 Task: Get directions from Grand Teton National Park, Wyoming, United States to White Sands National Park, New Mexico, United States and reverse  starting point and destination and check the driving options
Action: Mouse moved to (378, 598)
Screenshot: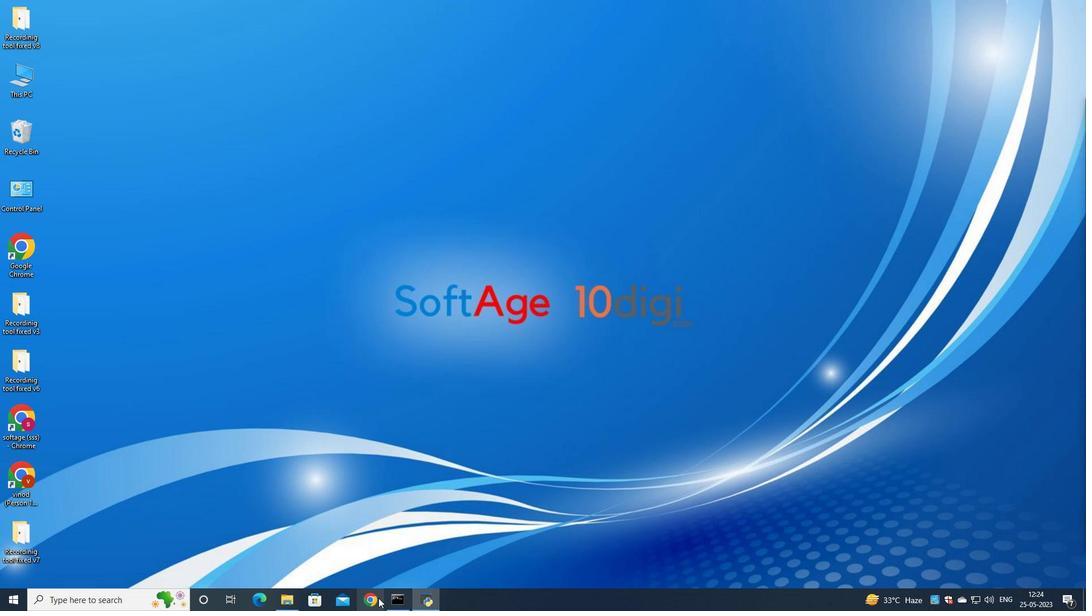 
Action: Mouse pressed left at (378, 598)
Screenshot: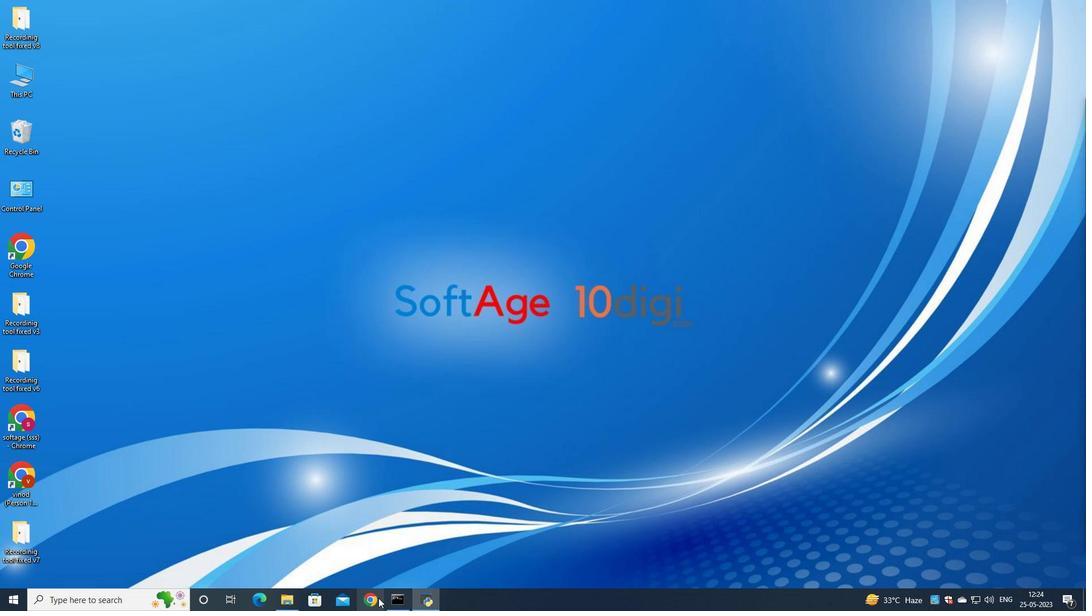 
Action: Mouse moved to (501, 367)
Screenshot: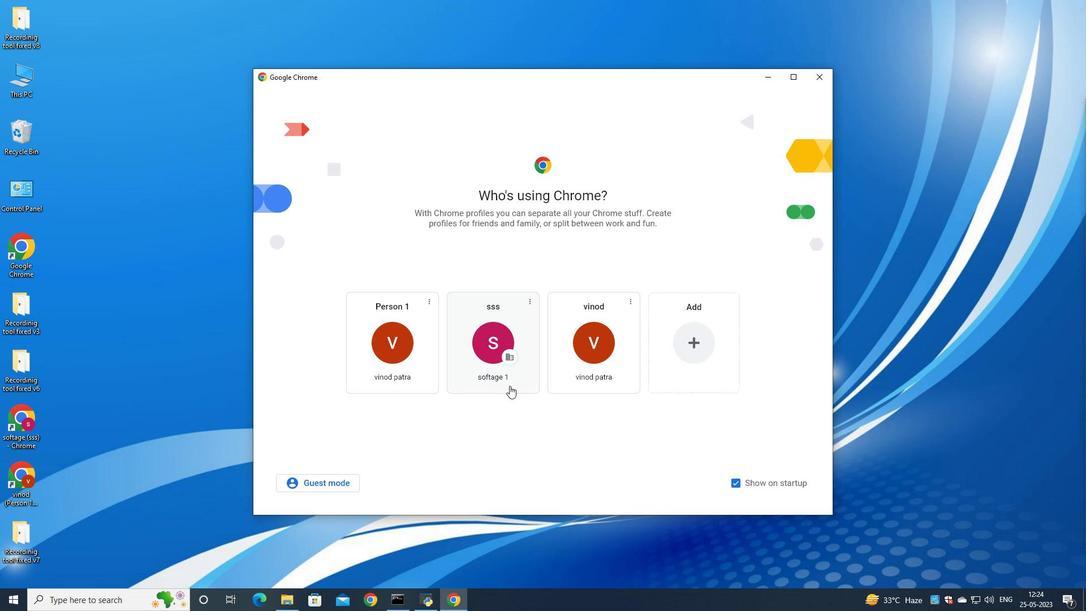 
Action: Mouse pressed left at (501, 367)
Screenshot: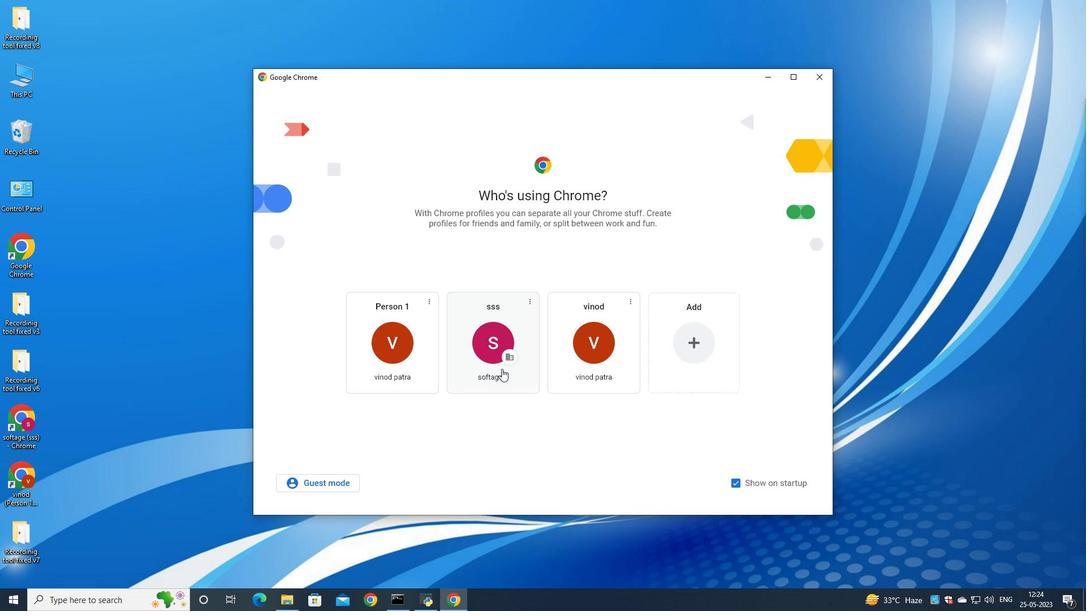 
Action: Mouse moved to (1042, 63)
Screenshot: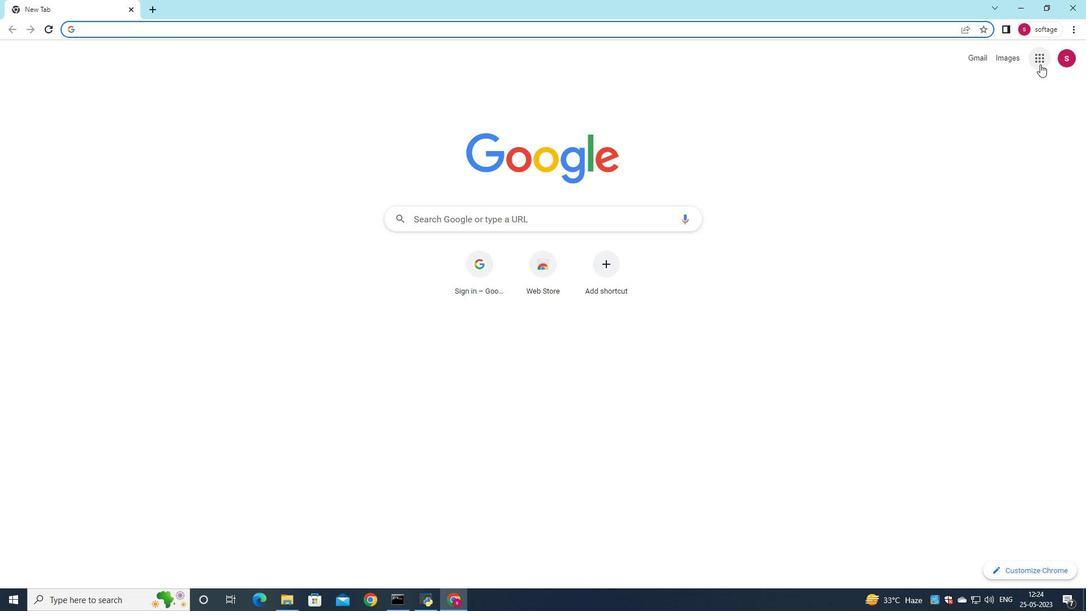 
Action: Mouse pressed left at (1042, 63)
Screenshot: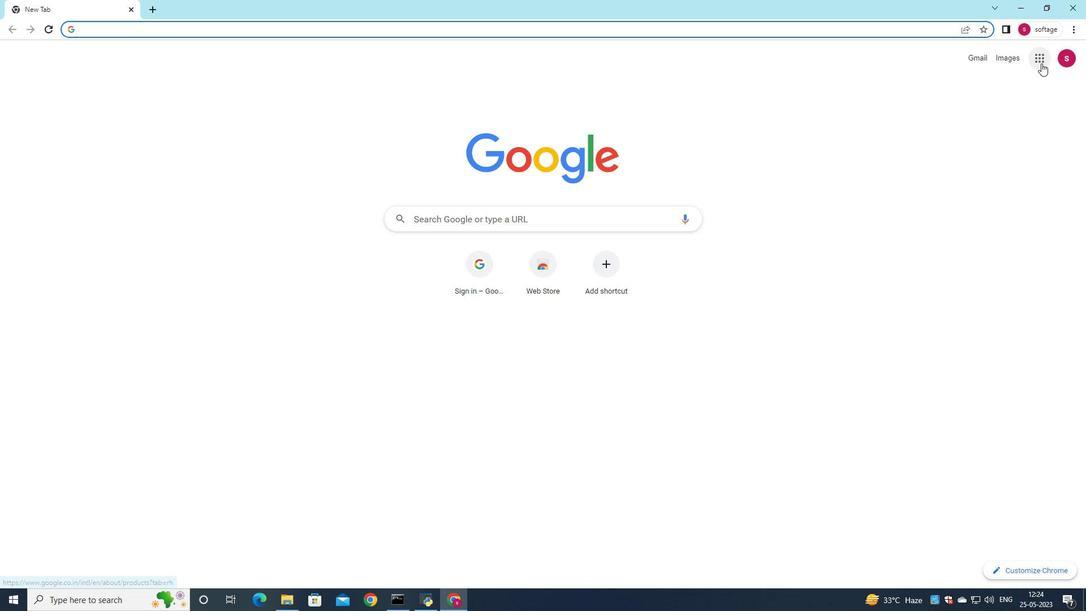 
Action: Mouse moved to (990, 219)
Screenshot: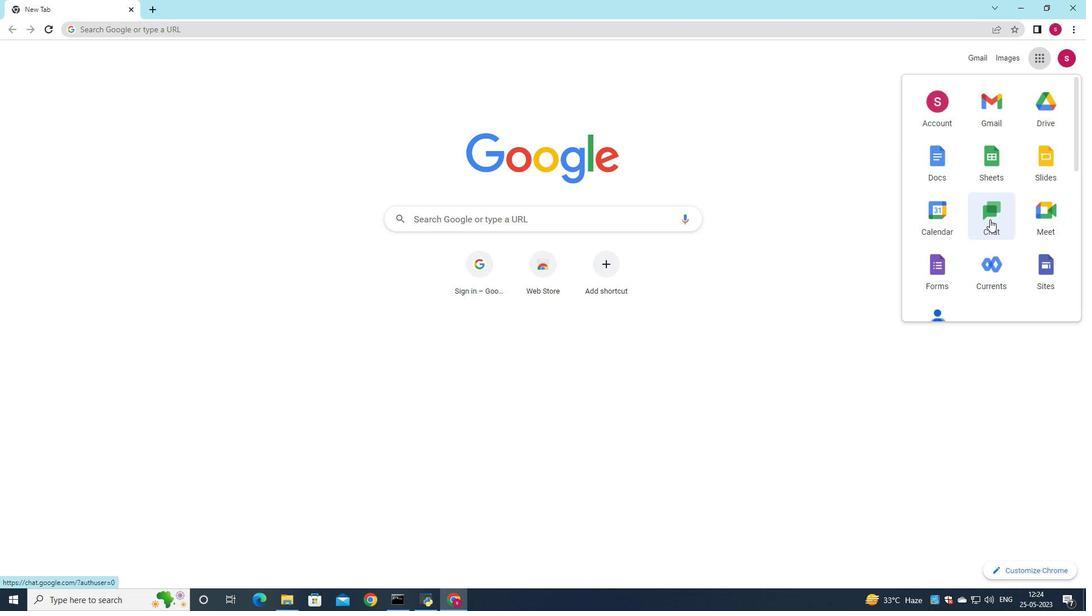 
Action: Mouse scrolled (990, 219) with delta (0, 0)
Screenshot: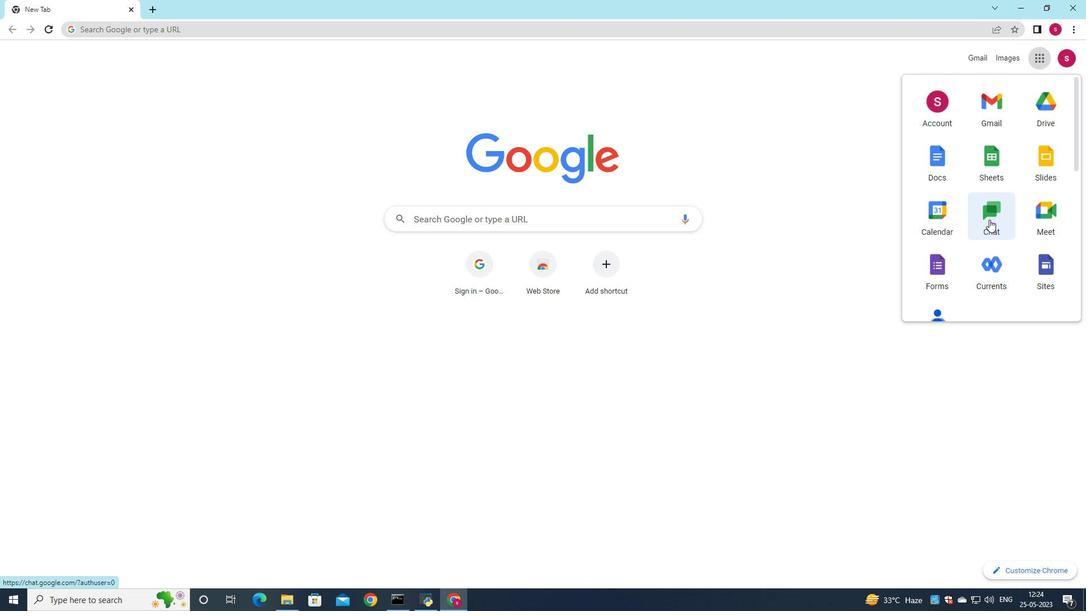 
Action: Mouse scrolled (990, 219) with delta (0, 0)
Screenshot: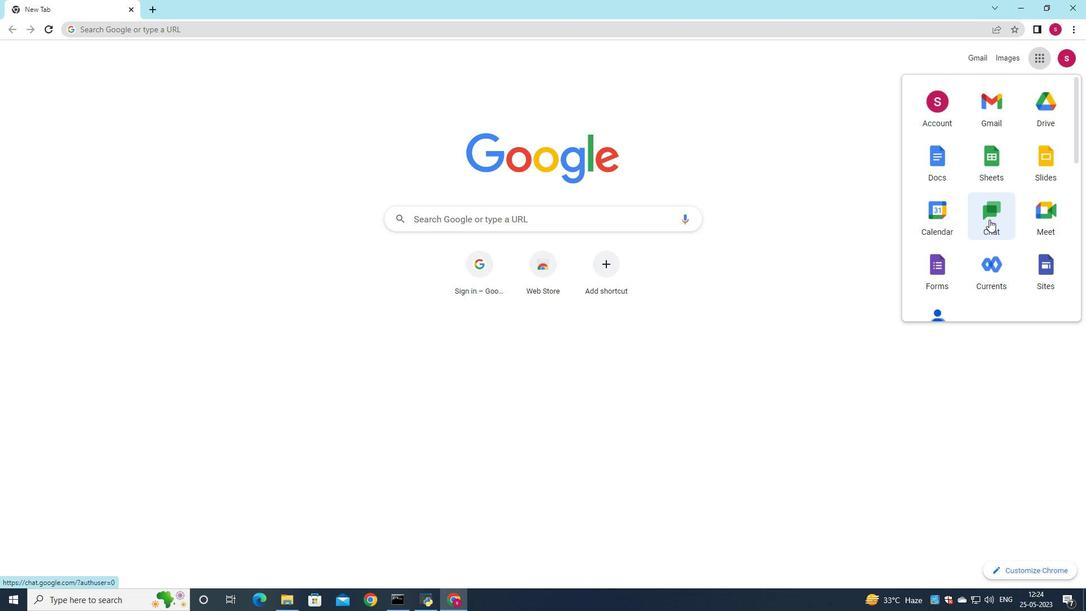 
Action: Mouse scrolled (990, 219) with delta (0, 0)
Screenshot: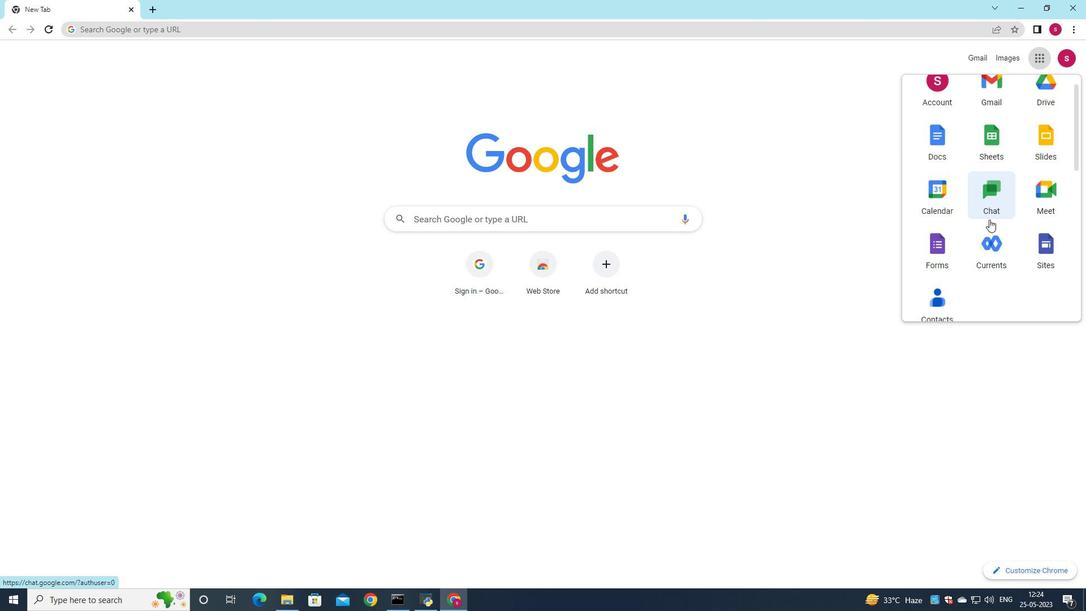 
Action: Mouse moved to (1035, 216)
Screenshot: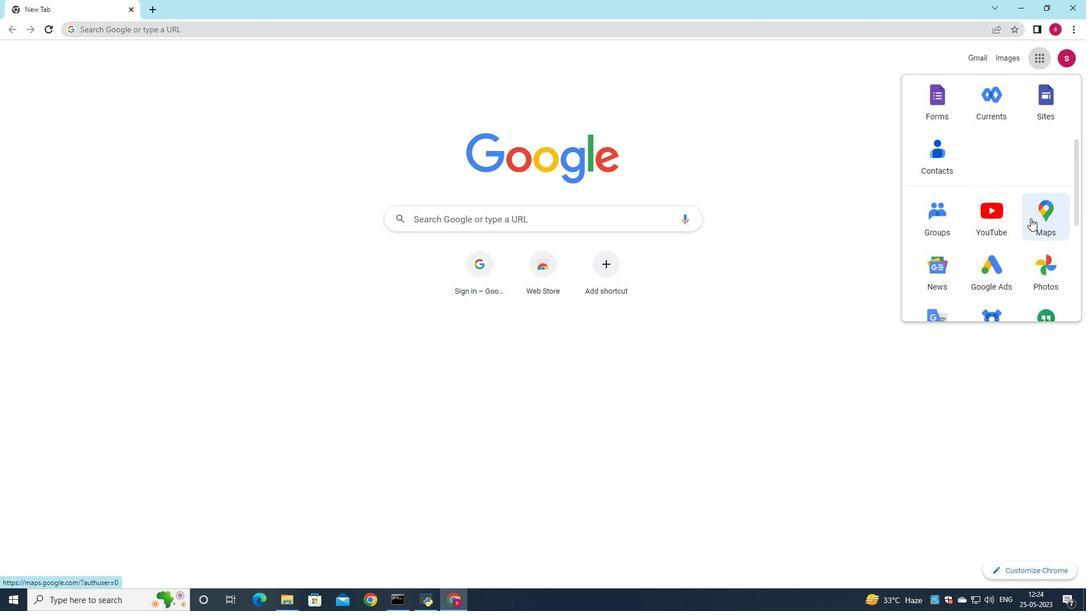
Action: Mouse pressed left at (1035, 216)
Screenshot: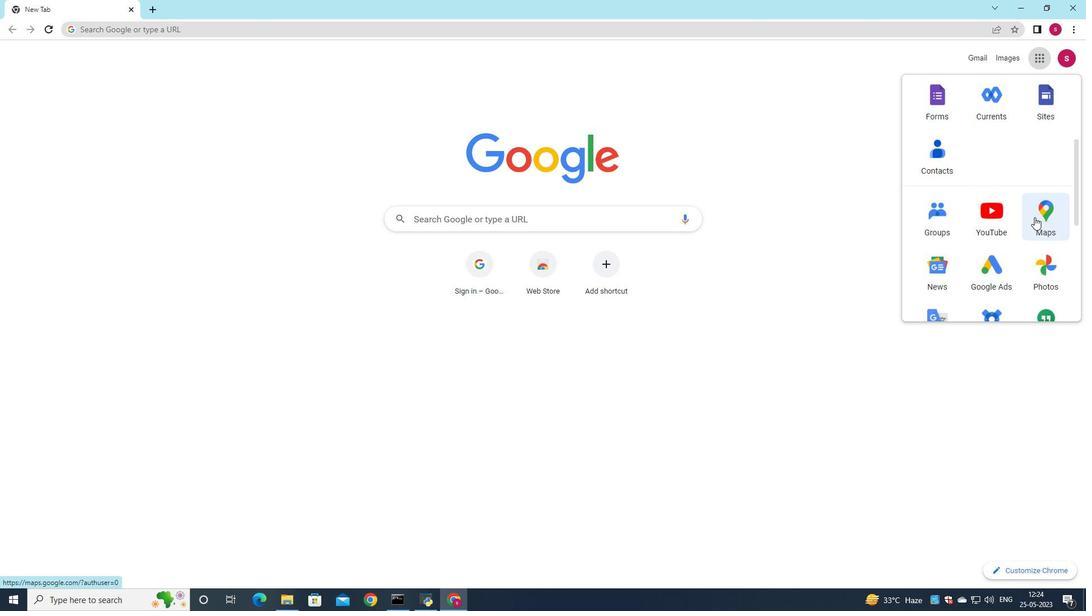 
Action: Mouse moved to (253, 61)
Screenshot: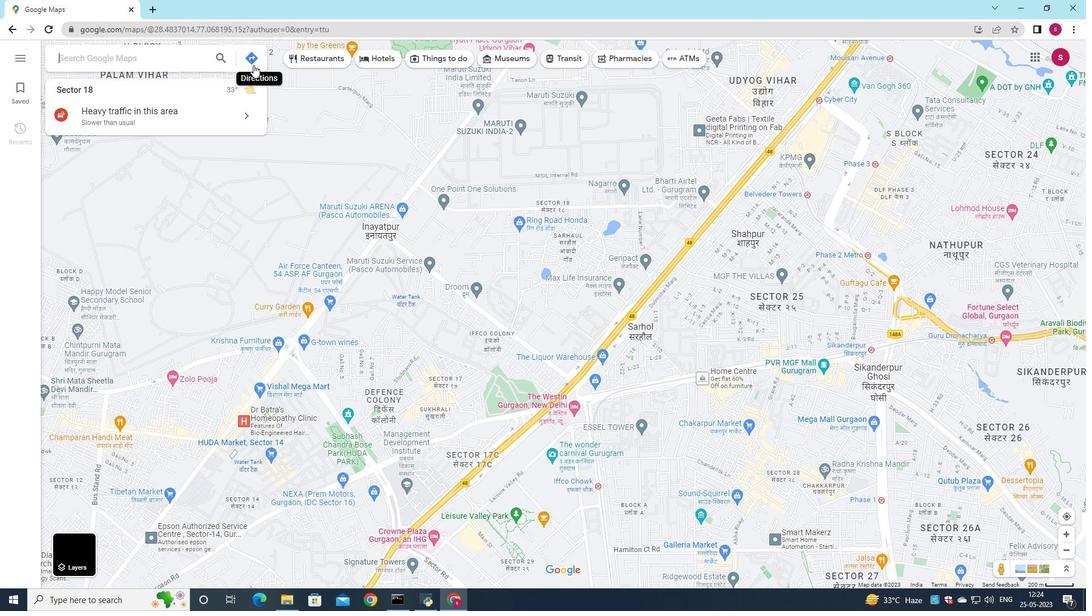
Action: Mouse pressed left at (253, 61)
Screenshot: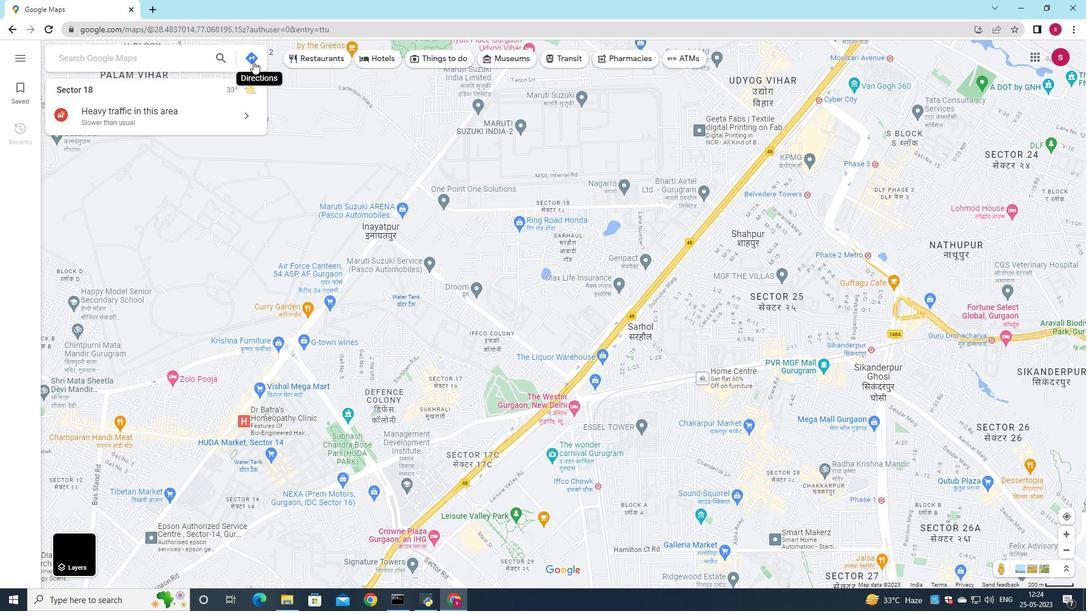 
Action: Mouse moved to (266, 122)
Screenshot: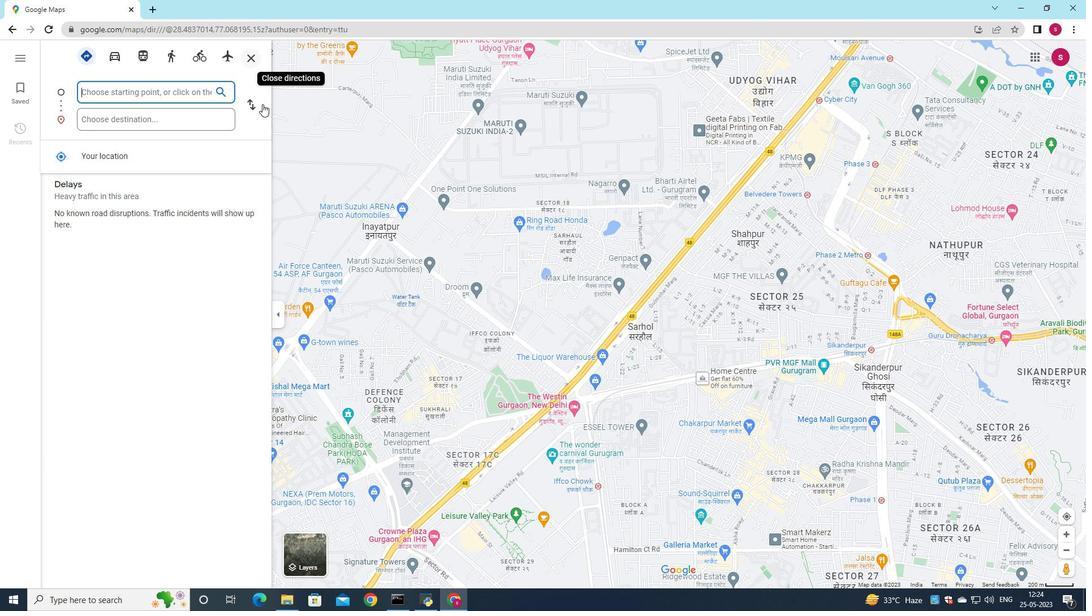
Action: Key pressed <Key.shift><Key.shift><Key.shift><Key.shift>grand<Key.space><Key.shift>Teton<Key.space><Key.shift>National<Key.space><Key.shift><Key.shift><Key.shift><Key.shift><Key.shift><Key.shift><Key.shift><Key.shift><Key.shift><Key.shift><Key.shift><Key.shift><Key.shift><Key.shift><Key.shift><Key.shift><Key.shift><Key.shift><Key.shift><Key.shift>park,<Key.shift>Wyoming,<Key.shift><Key.shift><Key.shift>united<Key.space><Key.shift>States
Screenshot: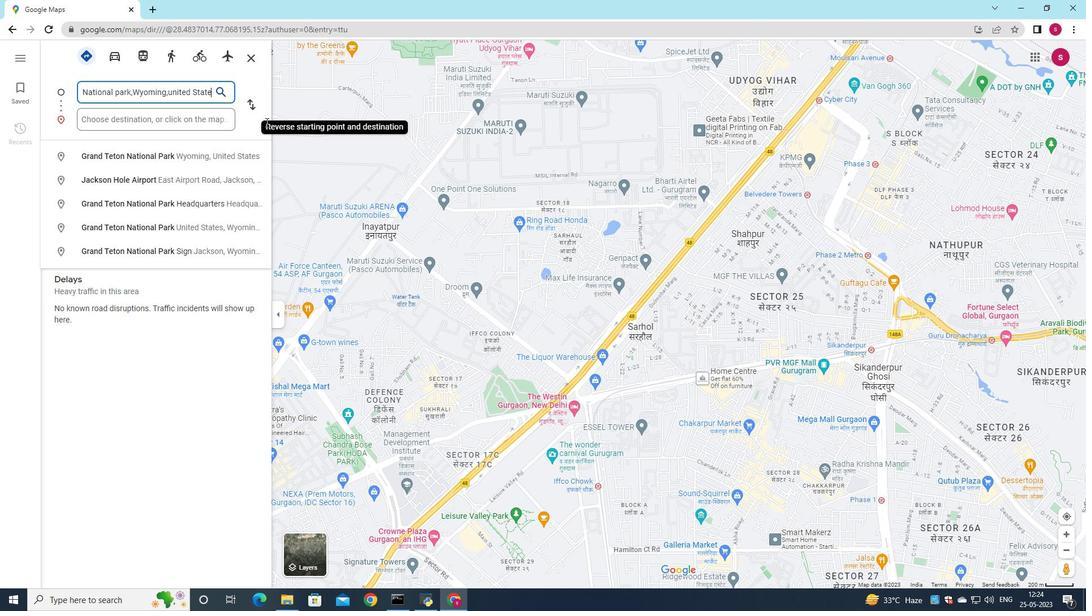 
Action: Mouse moved to (215, 123)
Screenshot: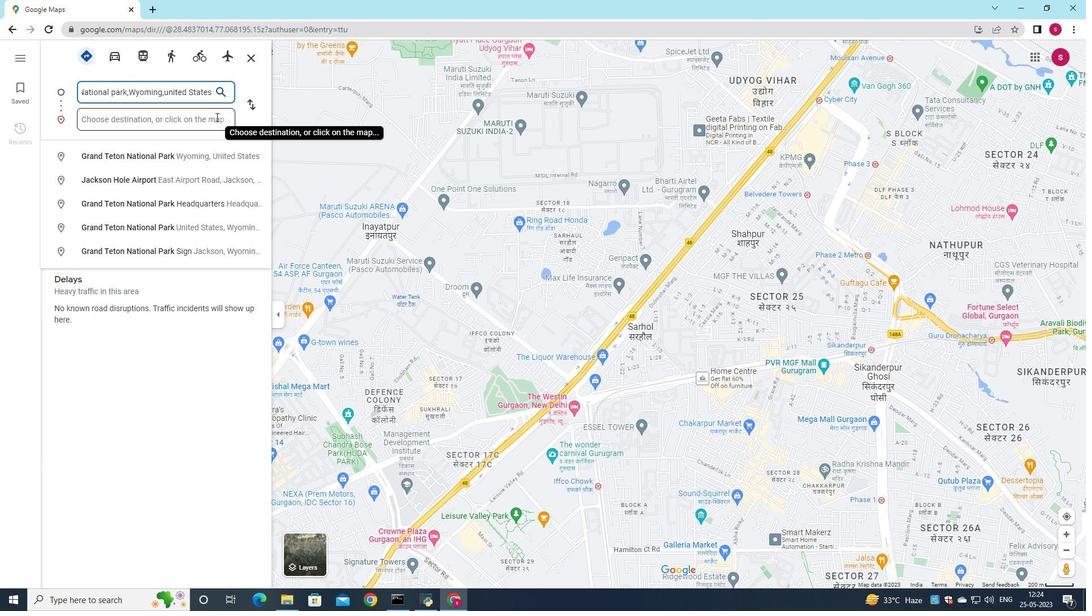
Action: Mouse pressed left at (215, 123)
Screenshot: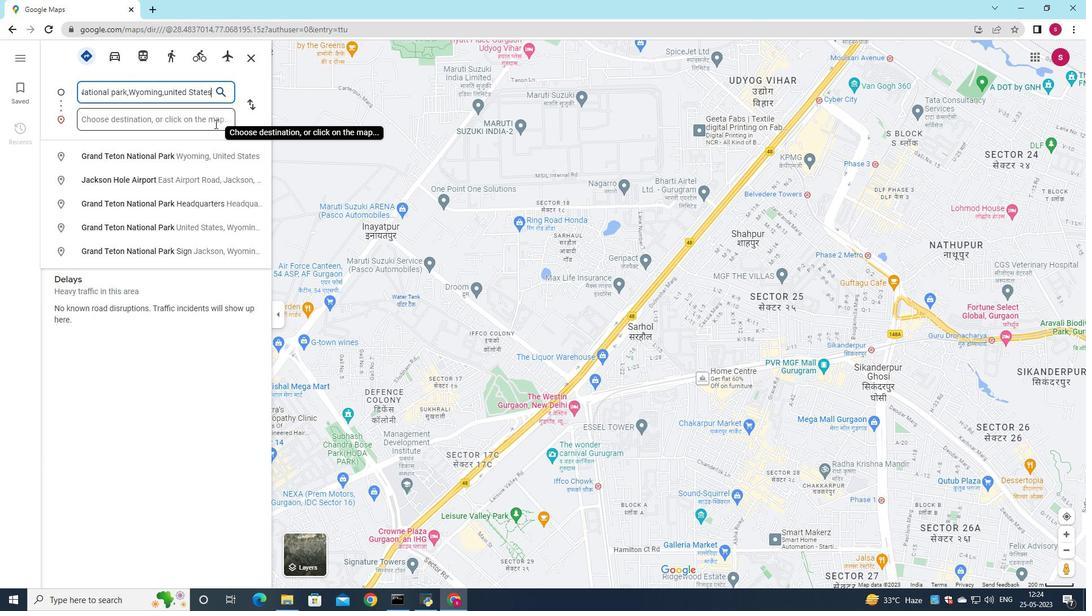 
Action: Key pressed <Key.shift>E<Key.backspace><Key.shift>White<Key.space><Key.shift><Key.shift><Key.shift><Key.shift><Key.shift><Key.shift><Key.shift><Key.shift><Key.shift><Key.shift><Key.shift><Key.shift><Key.shift><Key.shift><Key.shift><Key.shift><Key.shift><Key.shift><Key.shift><Key.shift><Key.shift><Key.shift><Key.shift><Key.shift><Key.shift><Key.shift><Key.shift><Key.shift><Key.shift><Key.shift><Key.shift><Key.shift><Key.shift><Key.shift><Key.shift><Key.shift><Key.shift><Key.shift><Key.shift><Key.shift><Key.shift><Key.shift><Key.shift><Key.shift><Key.shift><Key.shift><Key.shift><Key.shift><Key.shift><Key.shift><Key.shift><Key.shift><Key.shift><Key.shift><Key.shift><Key.shift><Key.shift><Key.shift><Key.shift><Key.shift><Key.shift><Key.shift><Key.shift><Key.shift><Key.shift><Key.shift><Key.shift><Key.shift><Key.shift><Key.shift><Key.shift><Key.shift><Key.shift><Key.shift><Key.shift><Key.shift><Key.shift><Key.shift><Key.shift><Key.shift><Key.shift><Key.shift><Key.shift><Key.shift><Key.shift><Key.shift><Key.shift>sands<Key.space><Key.shift>National<Key.space><Key.shift>Park,<Key.shift>New<Key.space><Key.shift>Mexico,<Key.shift><Key.shift><Key.shift>United<Key.space><Key.shift>States
Screenshot: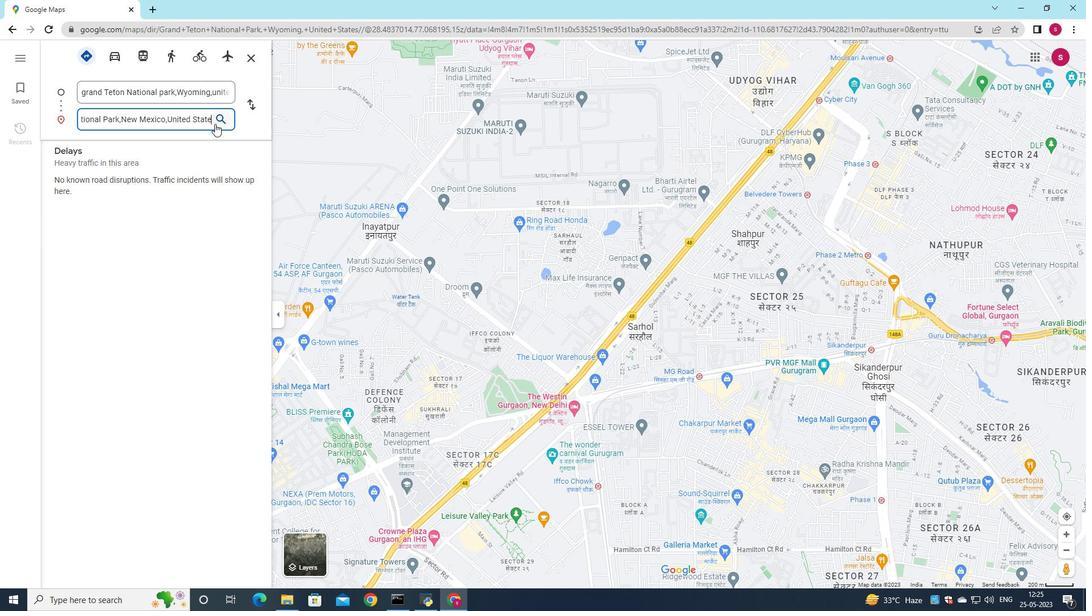 
Action: Mouse moved to (227, 121)
Screenshot: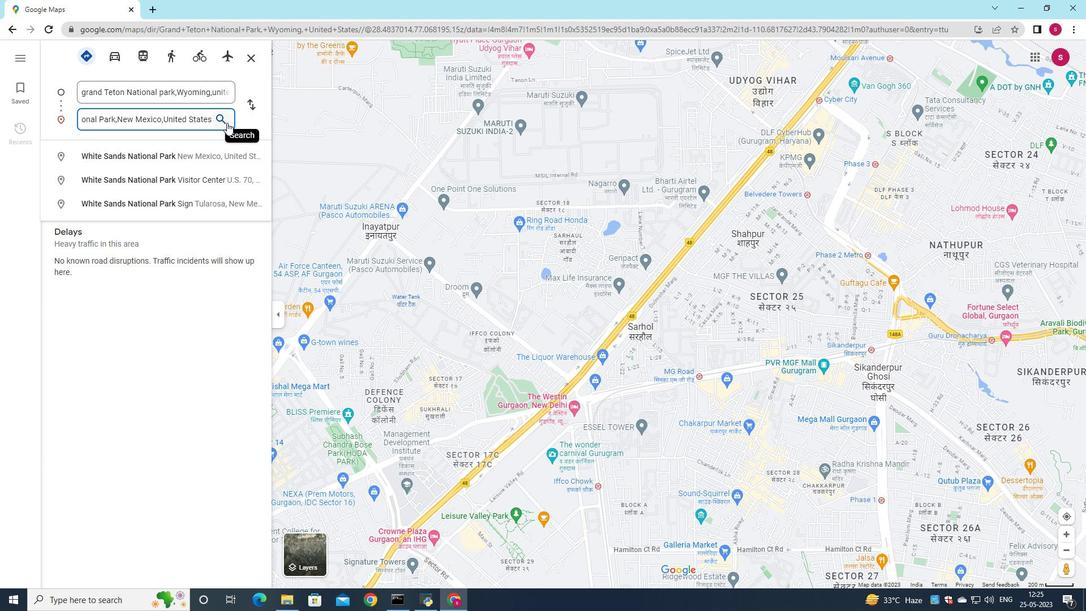 
Action: Mouse pressed left at (227, 121)
Screenshot: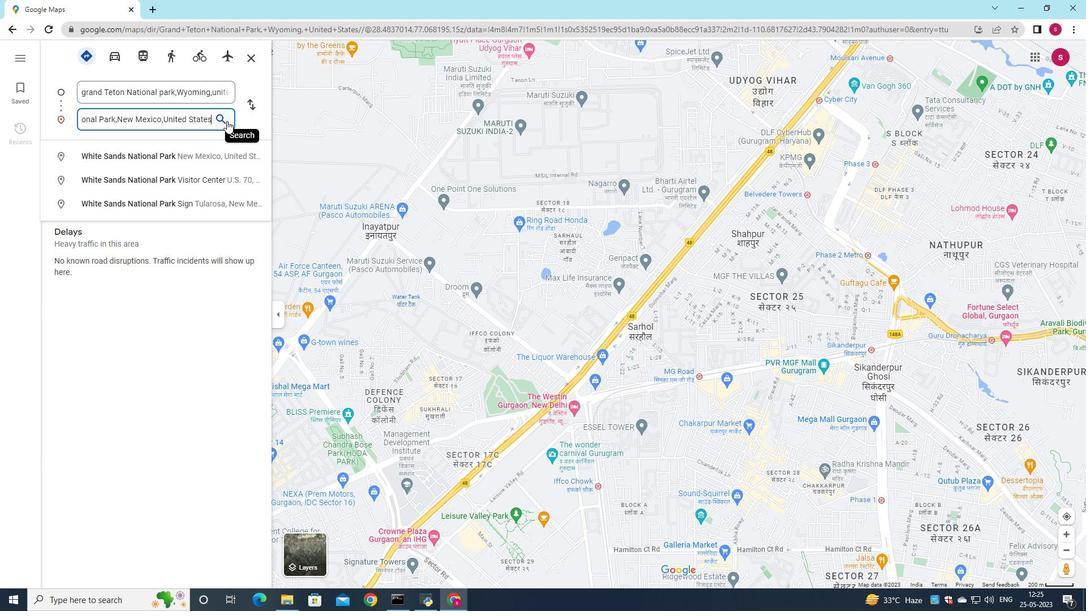 
Action: Mouse moved to (247, 105)
Screenshot: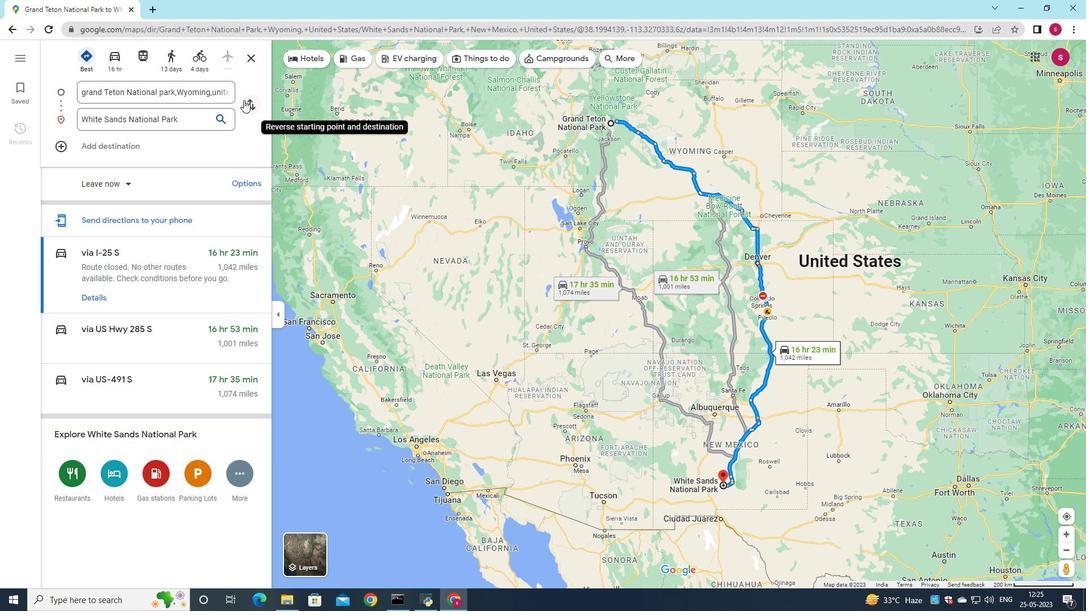 
Action: Mouse pressed left at (247, 105)
Screenshot: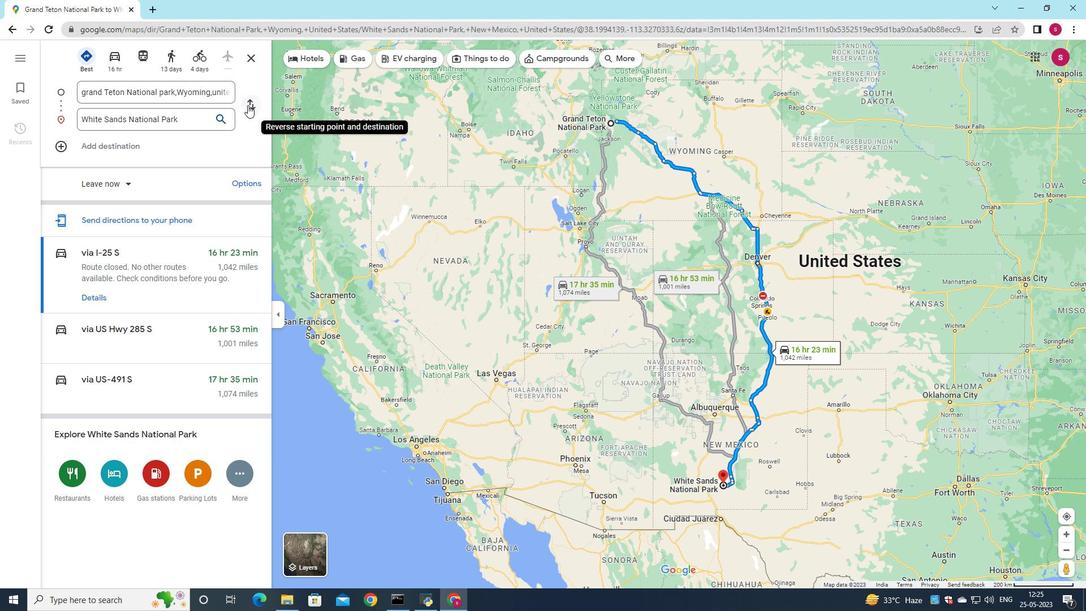 
Action: Mouse moved to (118, 58)
Screenshot: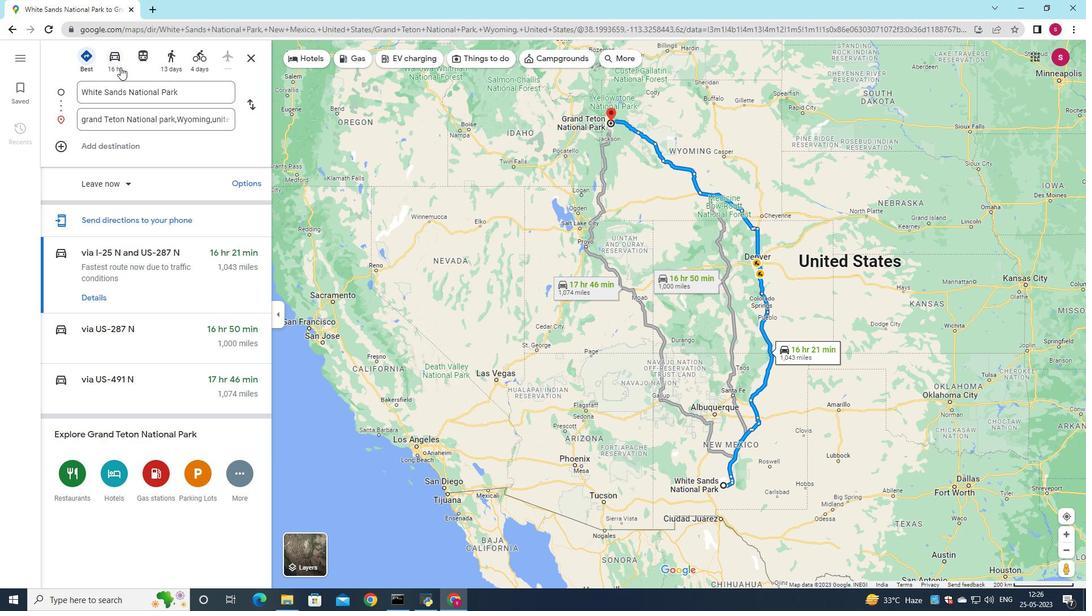 
Action: Mouse pressed left at (118, 58)
Screenshot: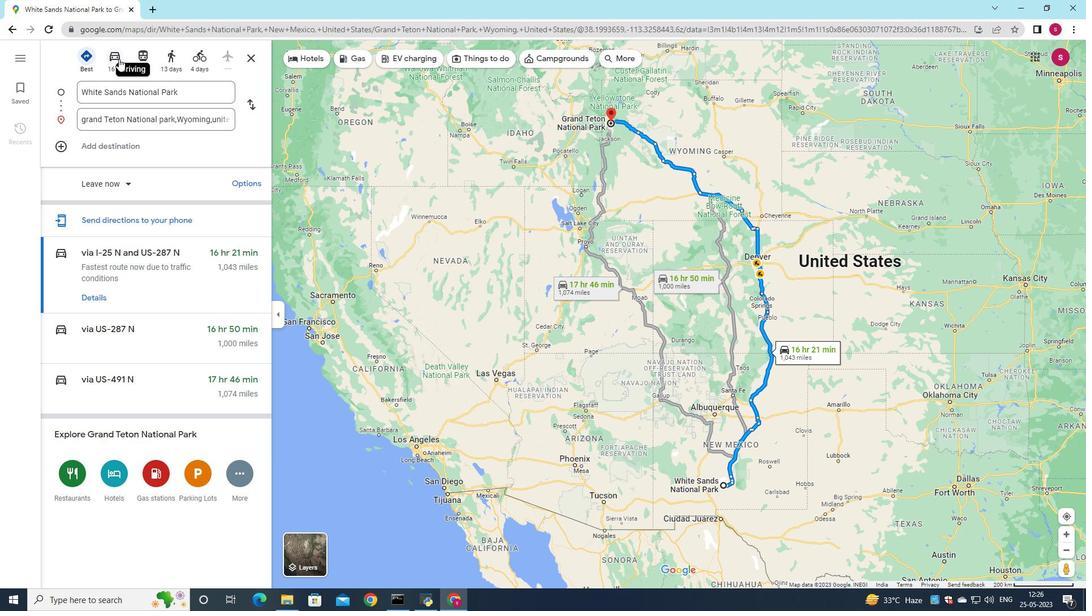 
Action: Mouse moved to (637, 266)
Screenshot: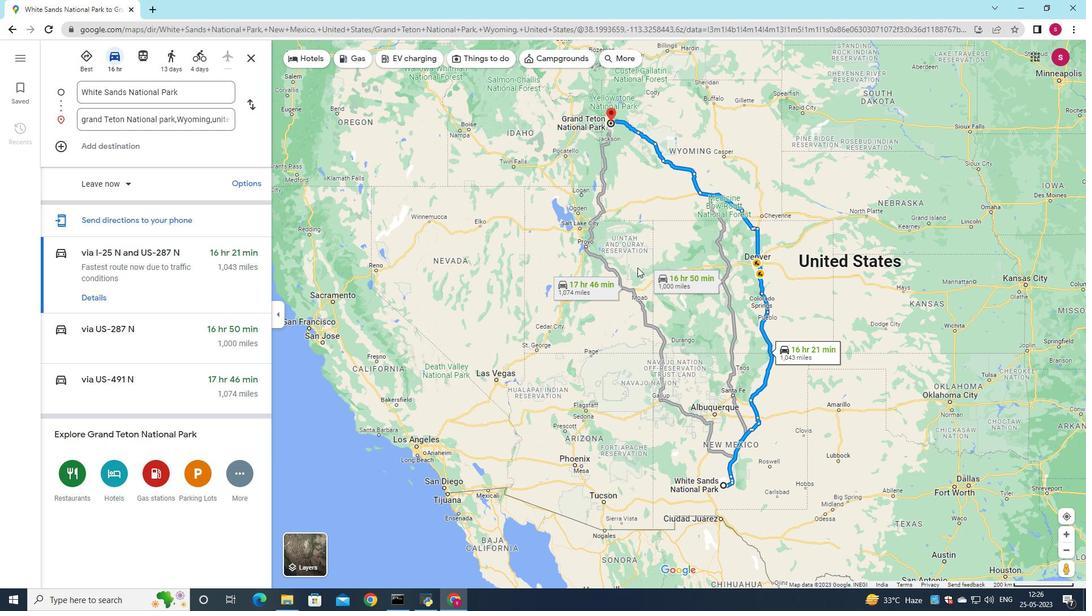 
Action: Mouse scrolled (637, 266) with delta (0, 0)
Screenshot: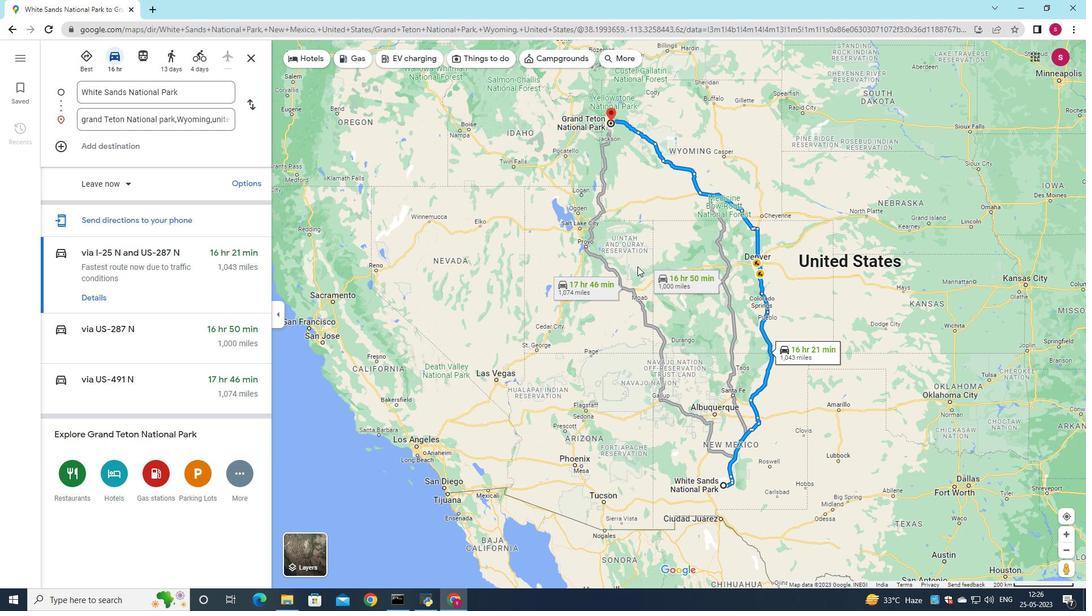 
Action: Mouse scrolled (637, 266) with delta (0, 0)
Screenshot: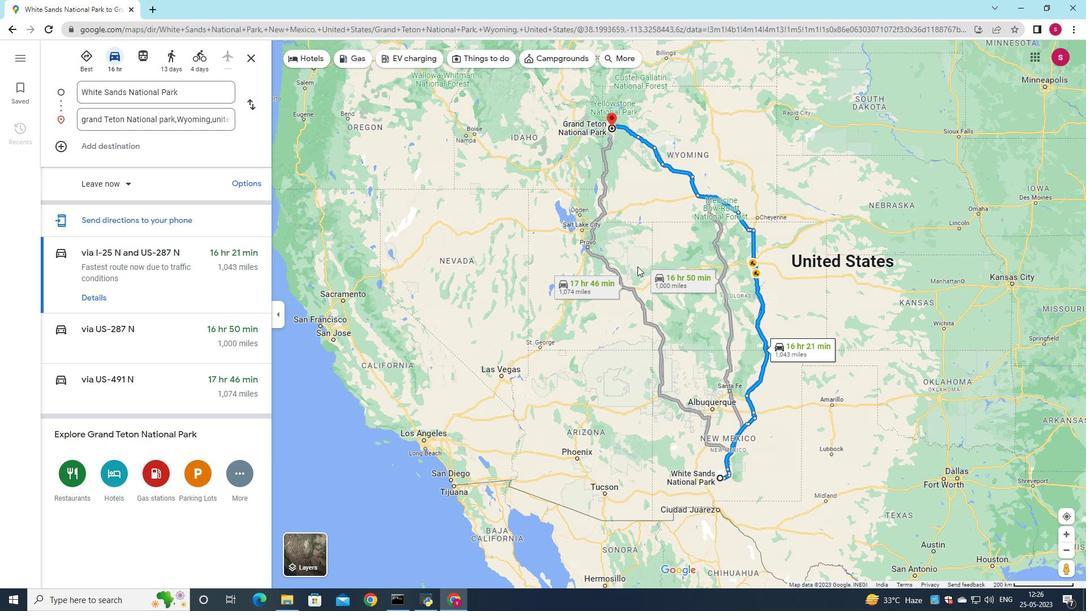 
Action: Mouse scrolled (637, 267) with delta (0, 0)
Screenshot: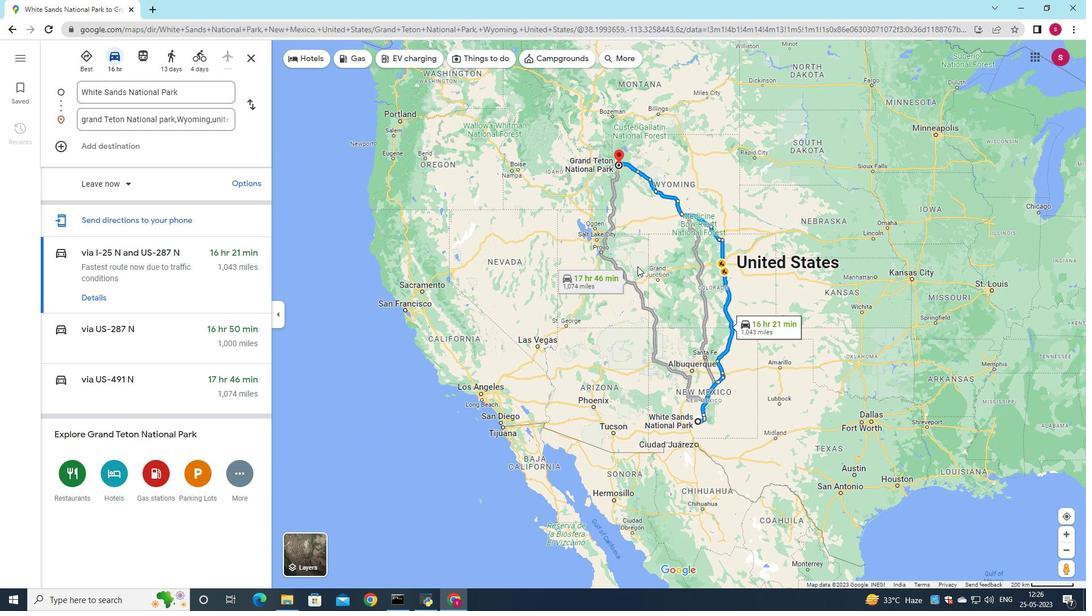 
Action: Mouse scrolled (637, 267) with delta (0, 0)
Screenshot: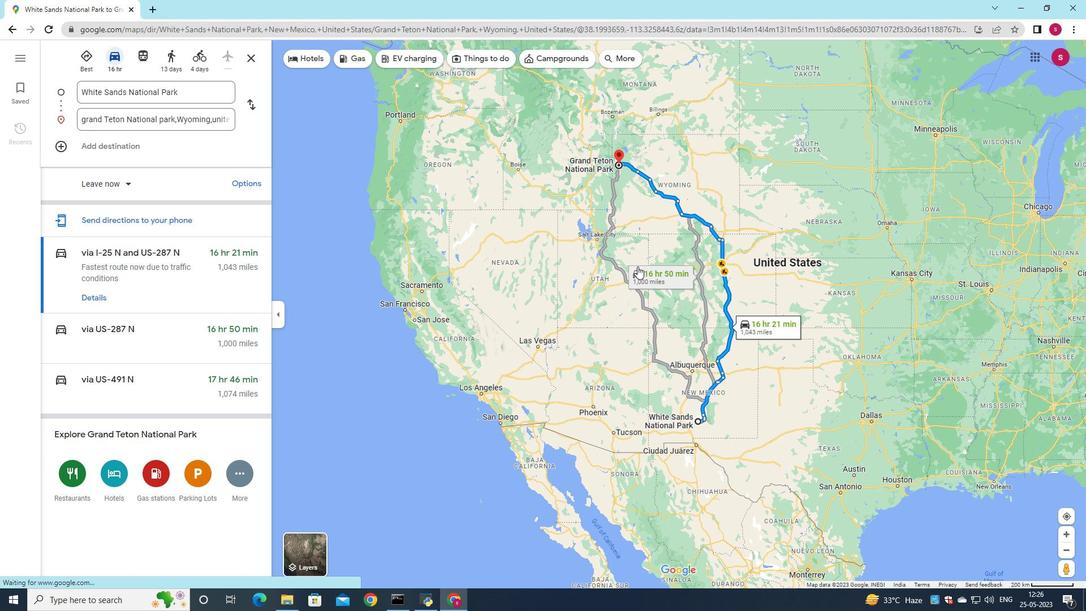 
Action: Mouse scrolled (637, 267) with delta (0, 0)
Screenshot: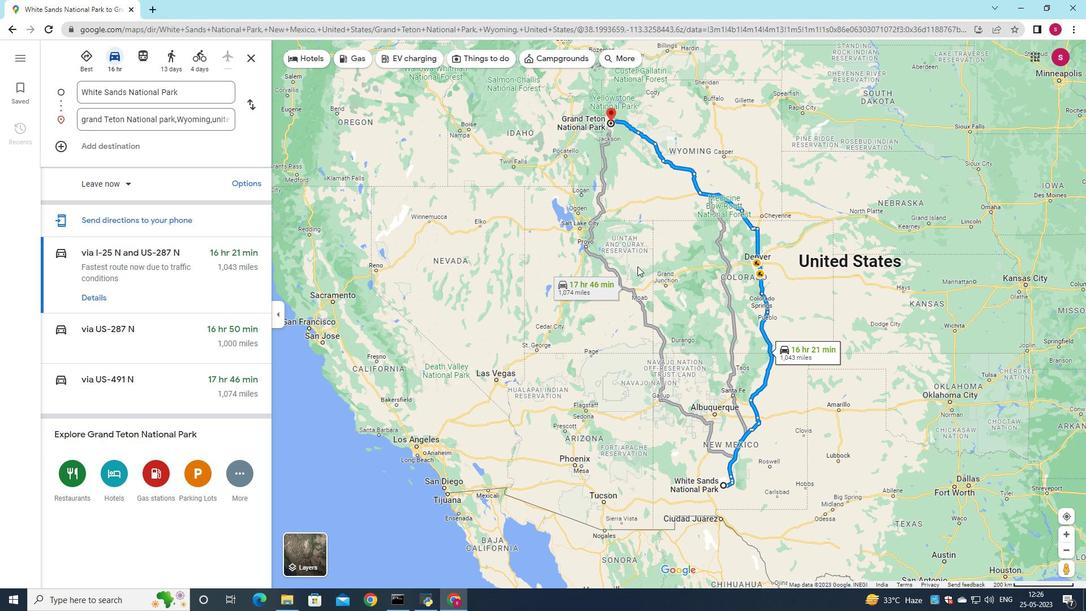 
Action: Mouse moved to (675, 406)
Screenshot: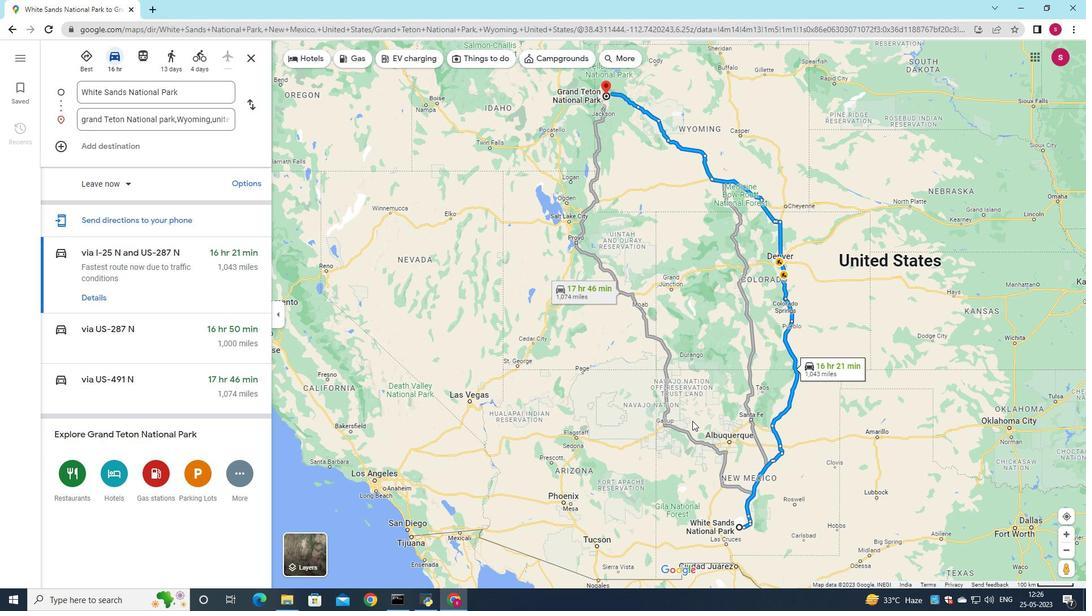 
